 Task: Select all Projects in iMovies Library
Action: Mouse moved to (502, 41)
Screenshot: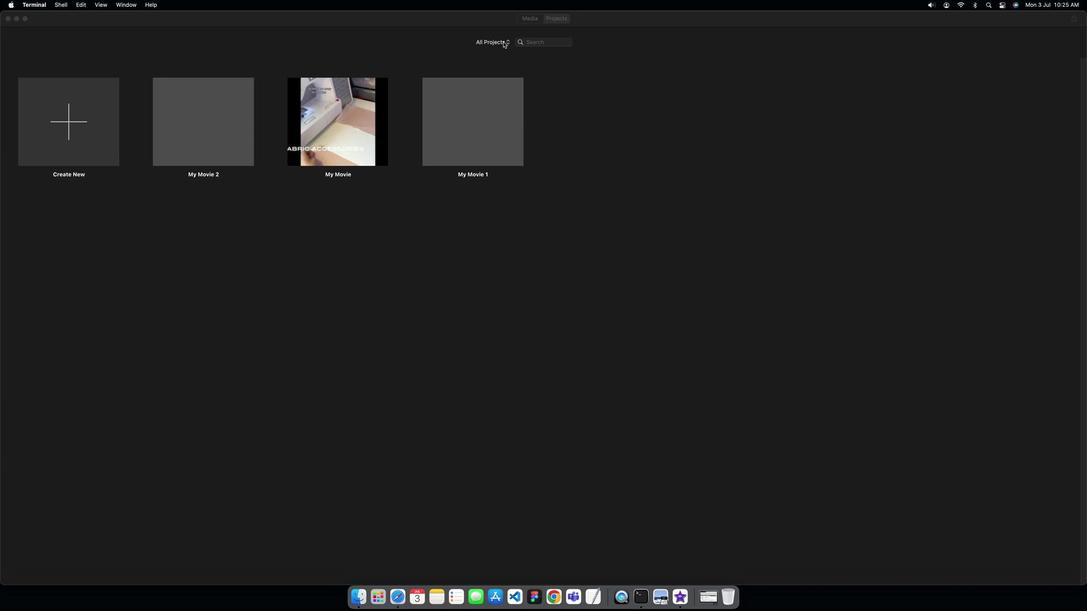 
Action: Mouse pressed left at (502, 41)
Screenshot: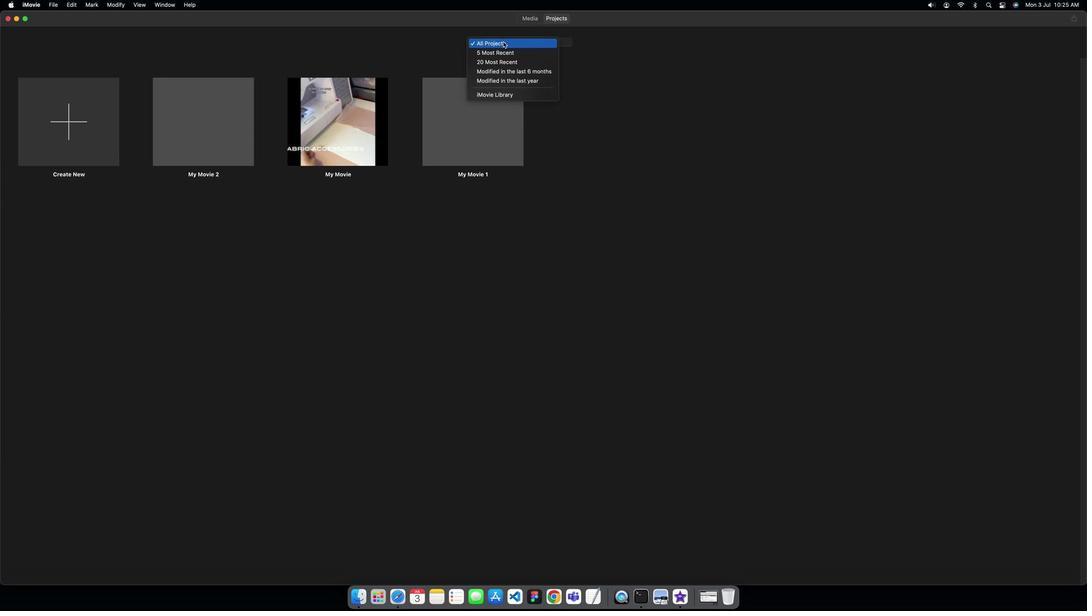 
Action: Mouse moved to (503, 92)
Screenshot: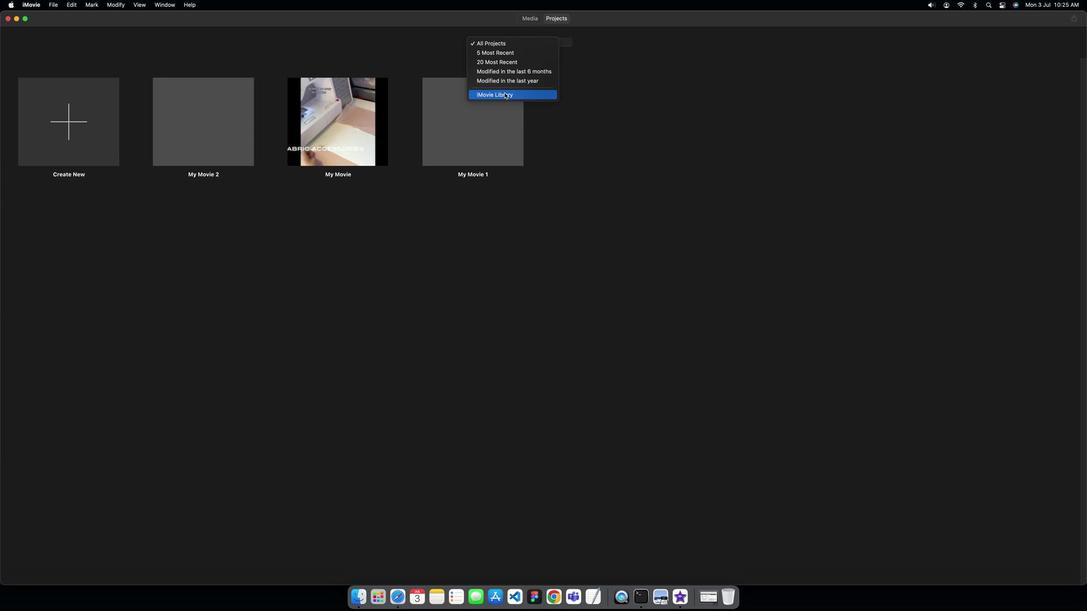 
Action: Mouse pressed left at (503, 92)
Screenshot: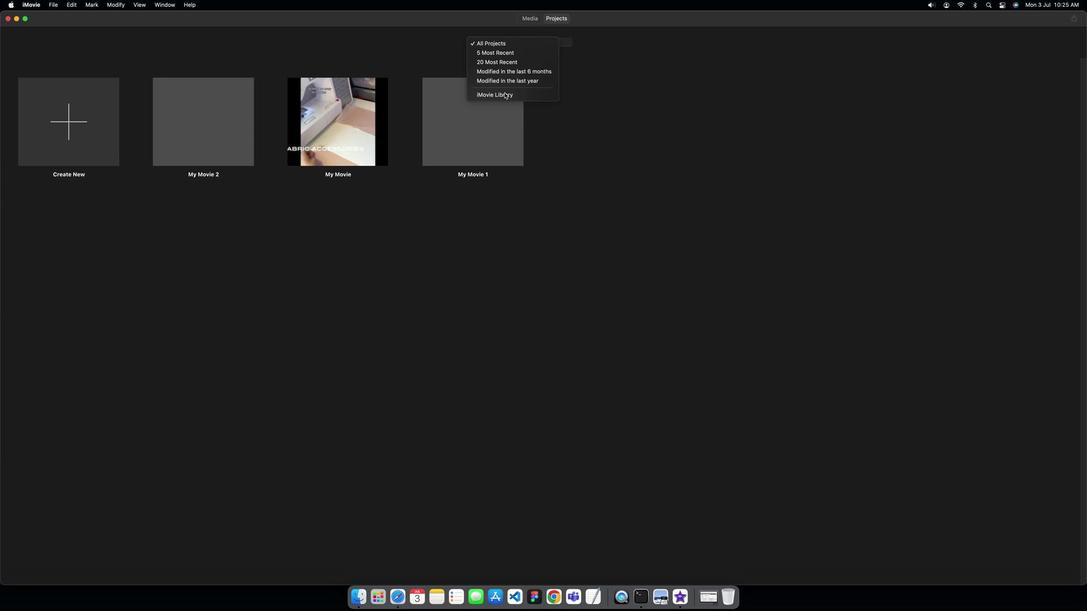 
